 Task: Move the task Integrate website with a new live chat support system to the section Done in the project BeyondPlan and filter the tasks in the project by Due this week
Action: Mouse moved to (596, 401)
Screenshot: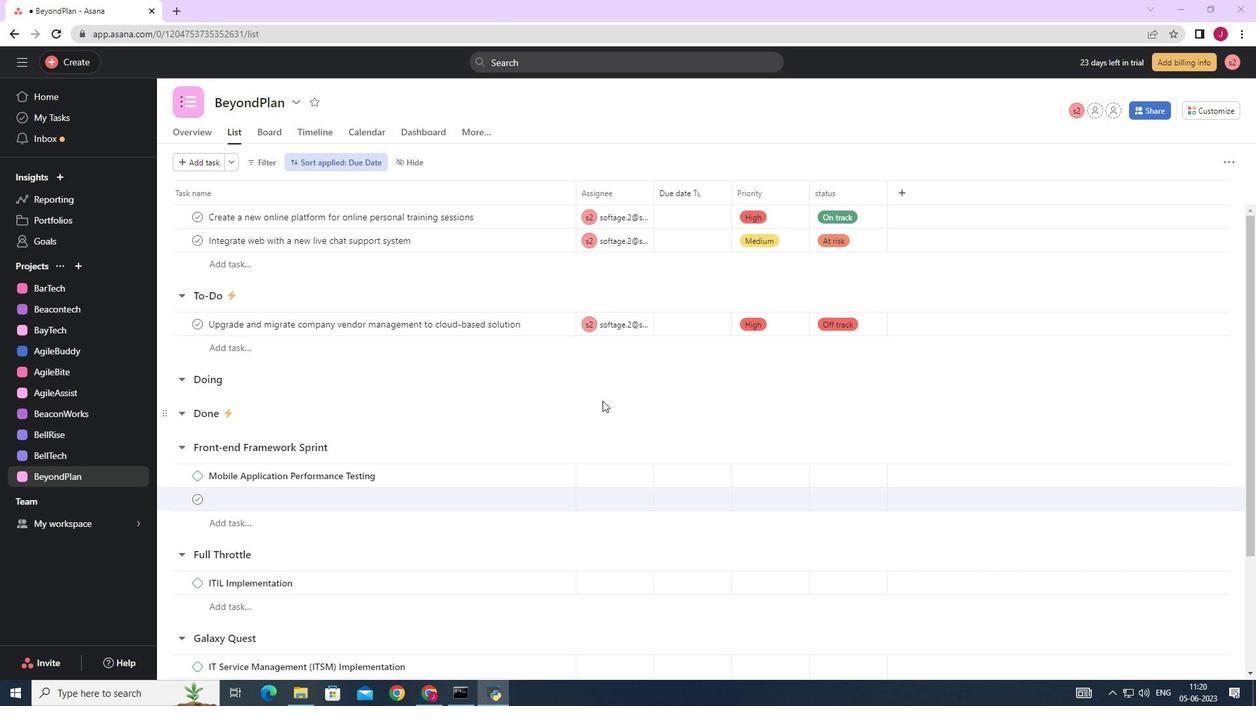 
Action: Mouse scrolled (596, 401) with delta (0, 0)
Screenshot: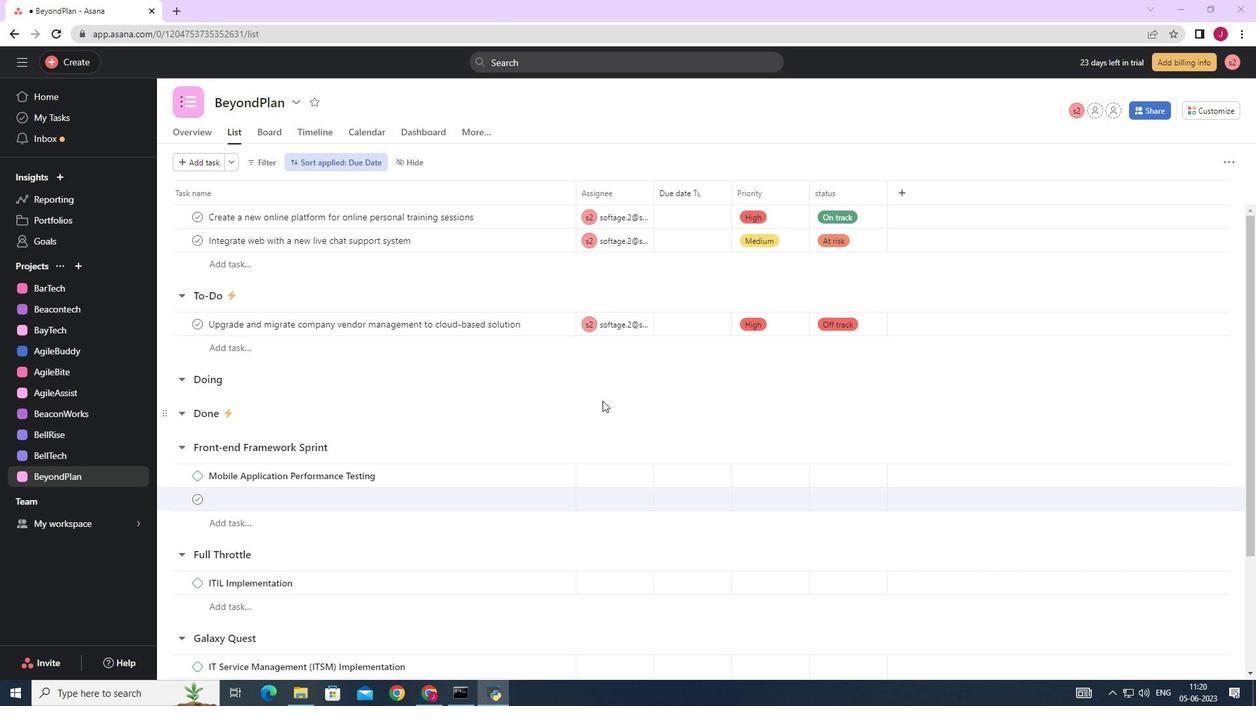 
Action: Mouse moved to (594, 401)
Screenshot: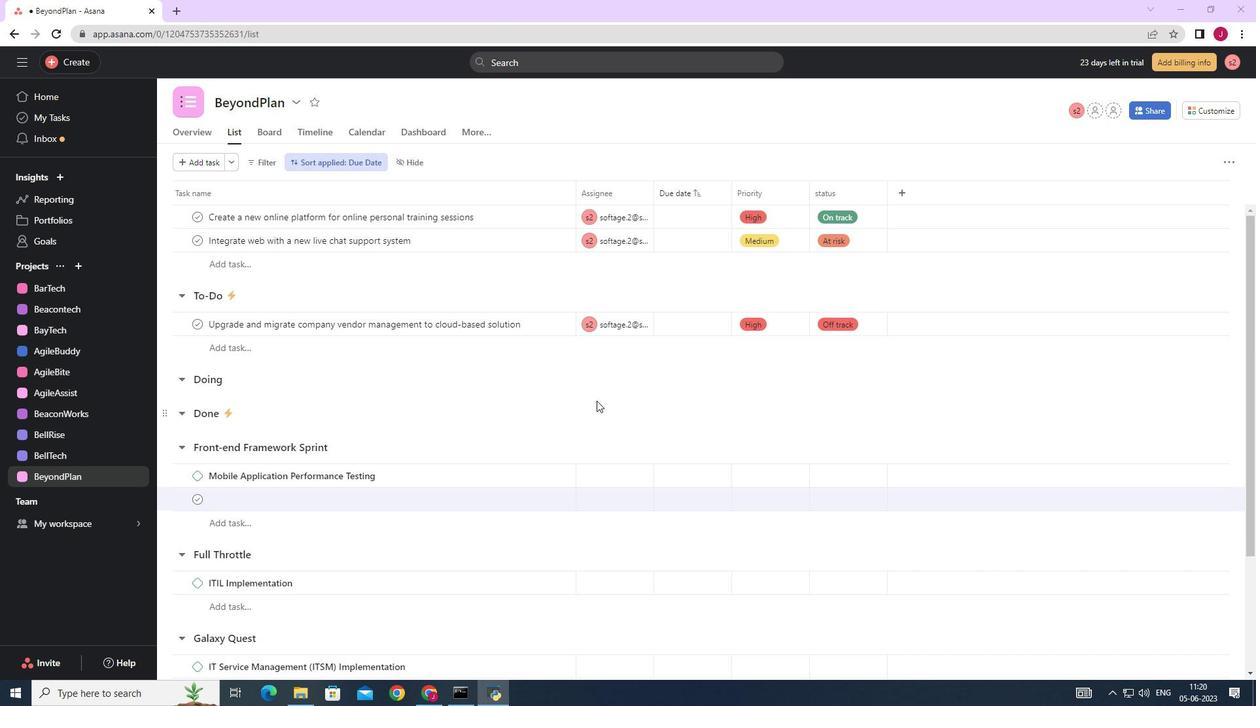 
Action: Mouse scrolled (594, 401) with delta (0, 0)
Screenshot: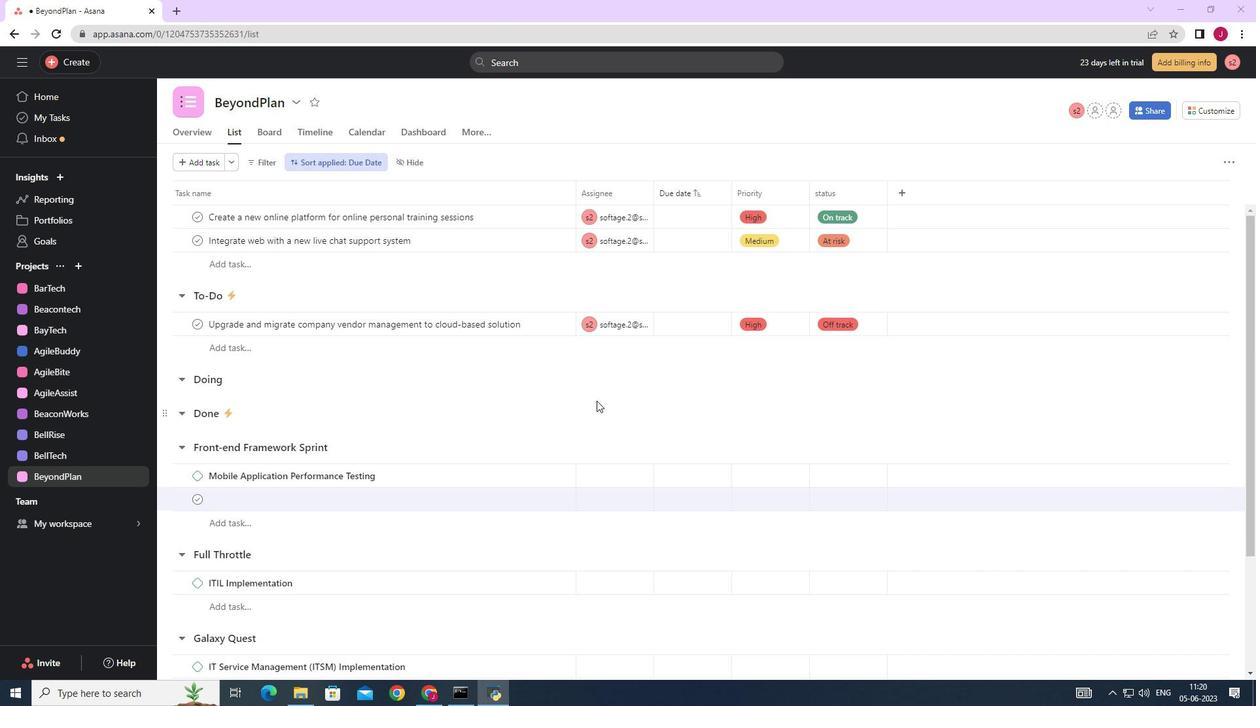 
Action: Mouse moved to (592, 401)
Screenshot: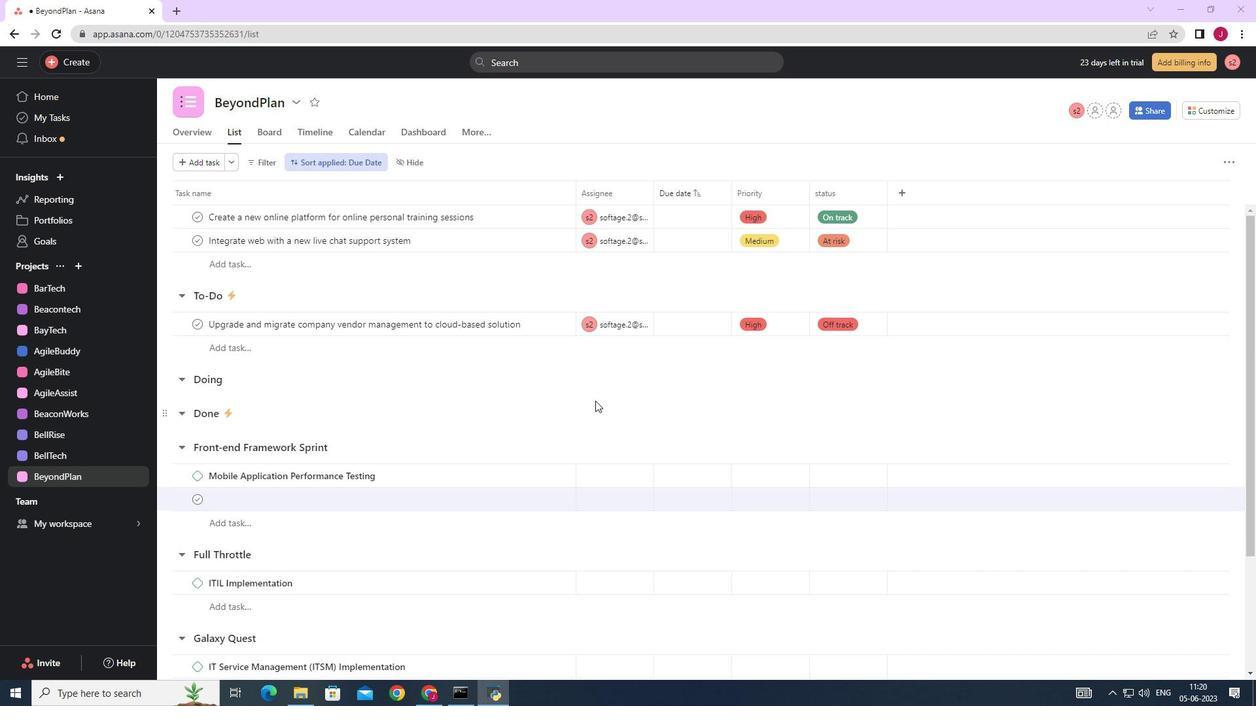 
Action: Mouse scrolled (592, 401) with delta (0, 0)
Screenshot: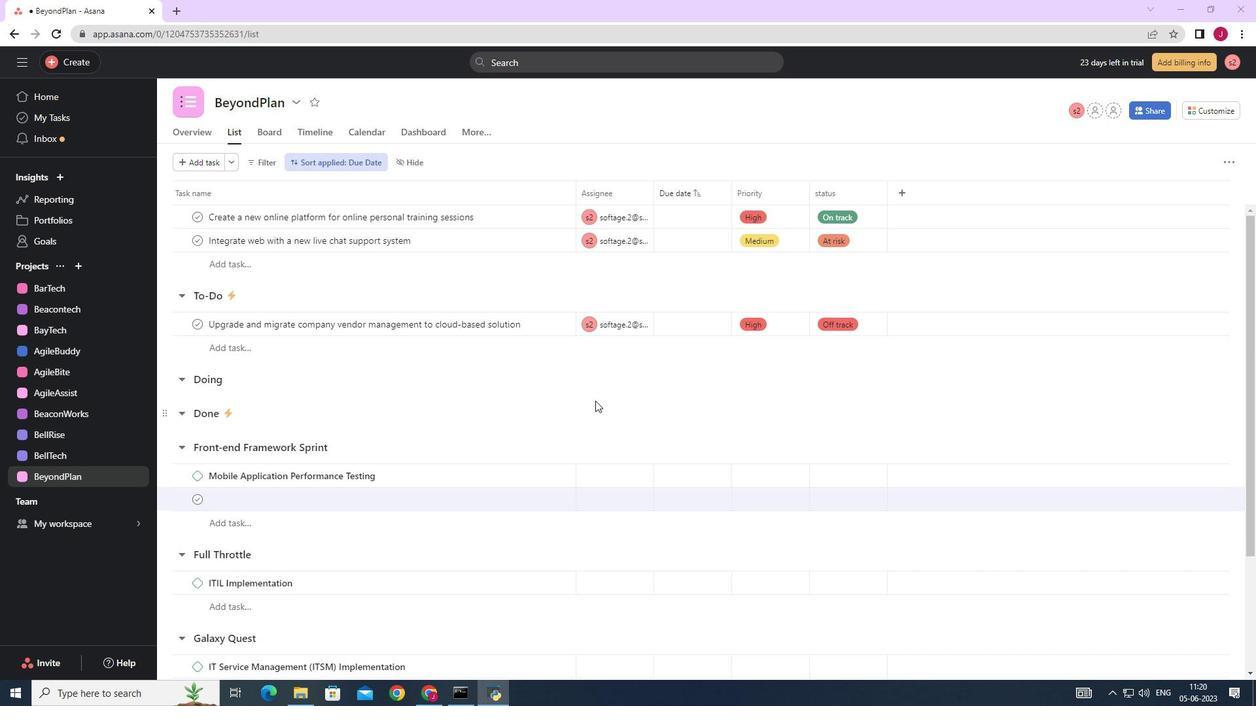 
Action: Mouse moved to (538, 243)
Screenshot: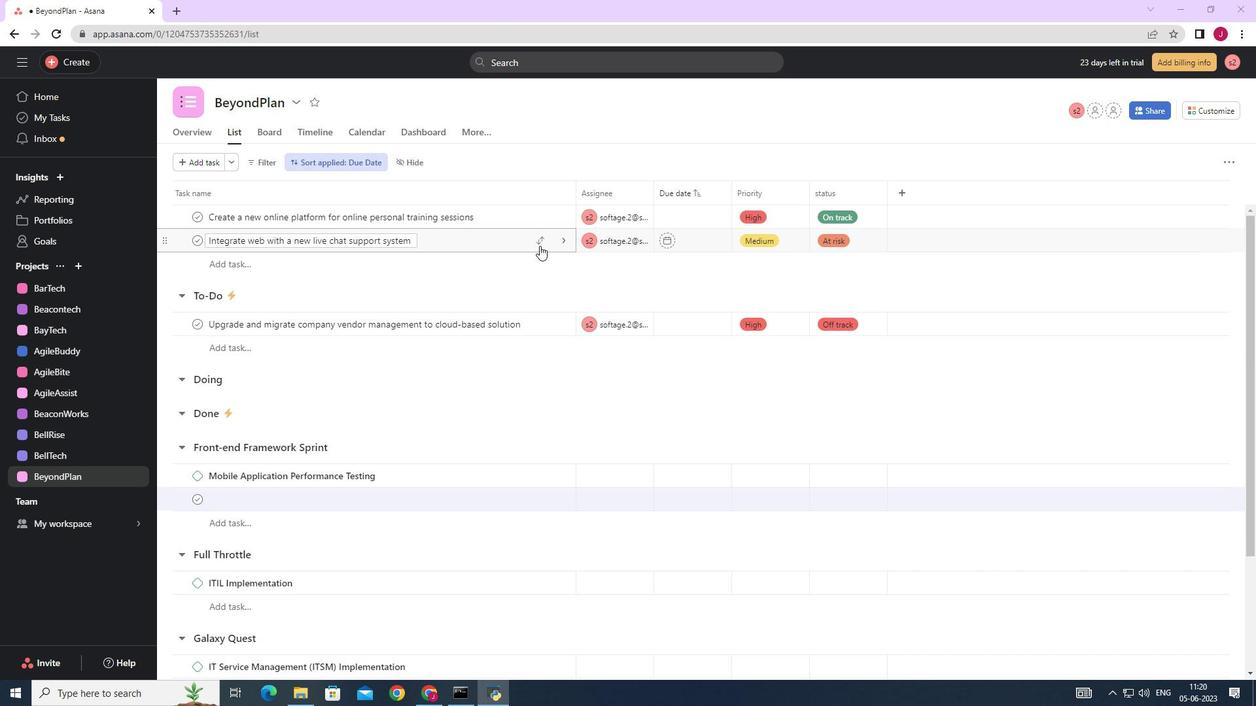
Action: Mouse pressed left at (538, 243)
Screenshot: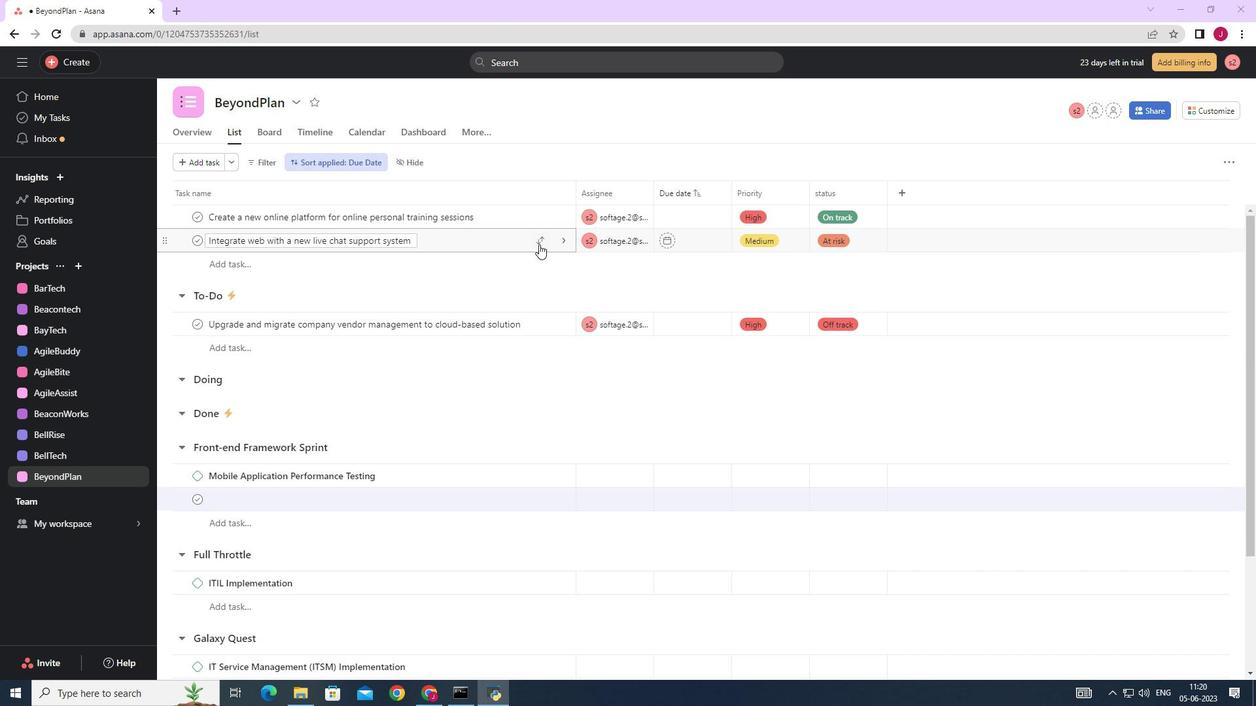 
Action: Mouse moved to (445, 359)
Screenshot: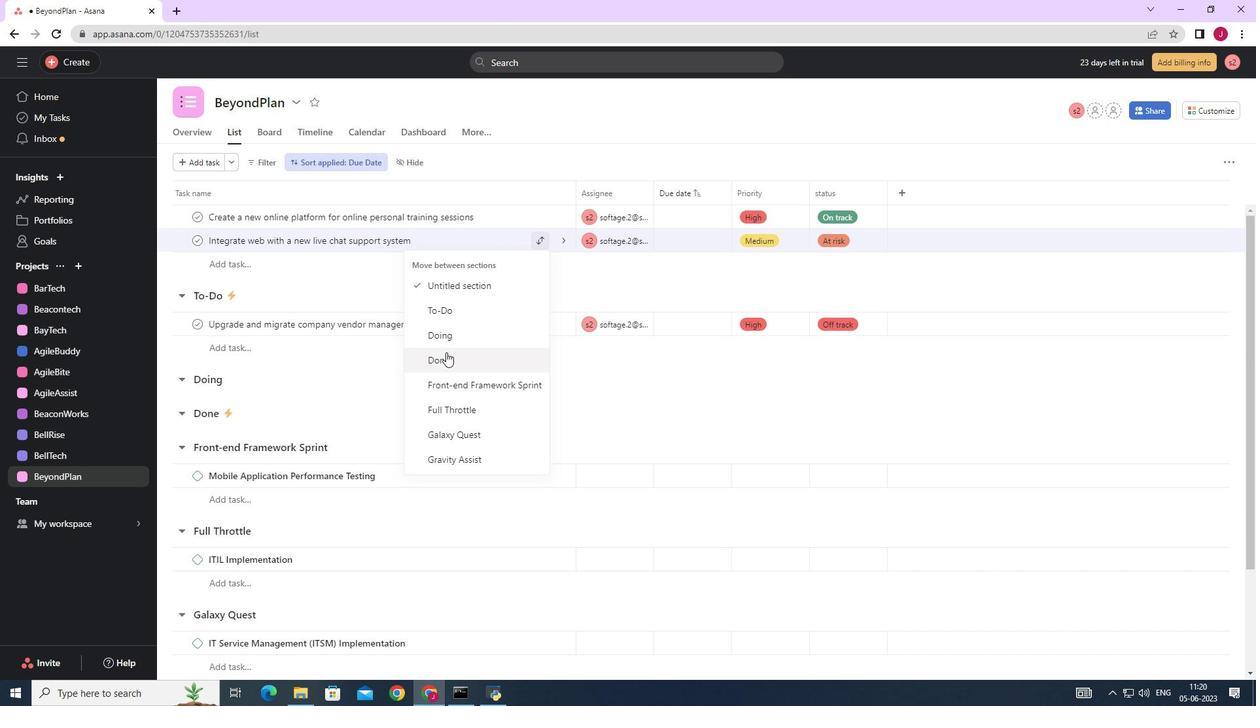 
Action: Mouse pressed left at (445, 359)
Screenshot: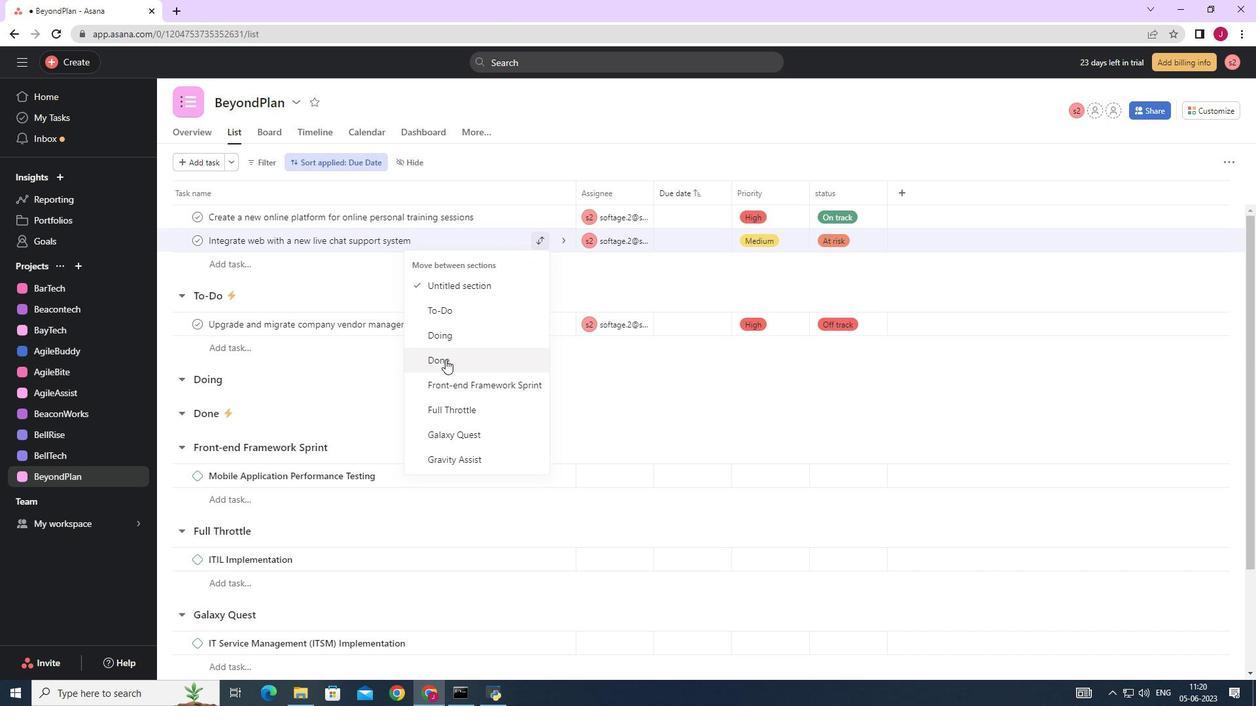 
Action: Mouse moved to (256, 162)
Screenshot: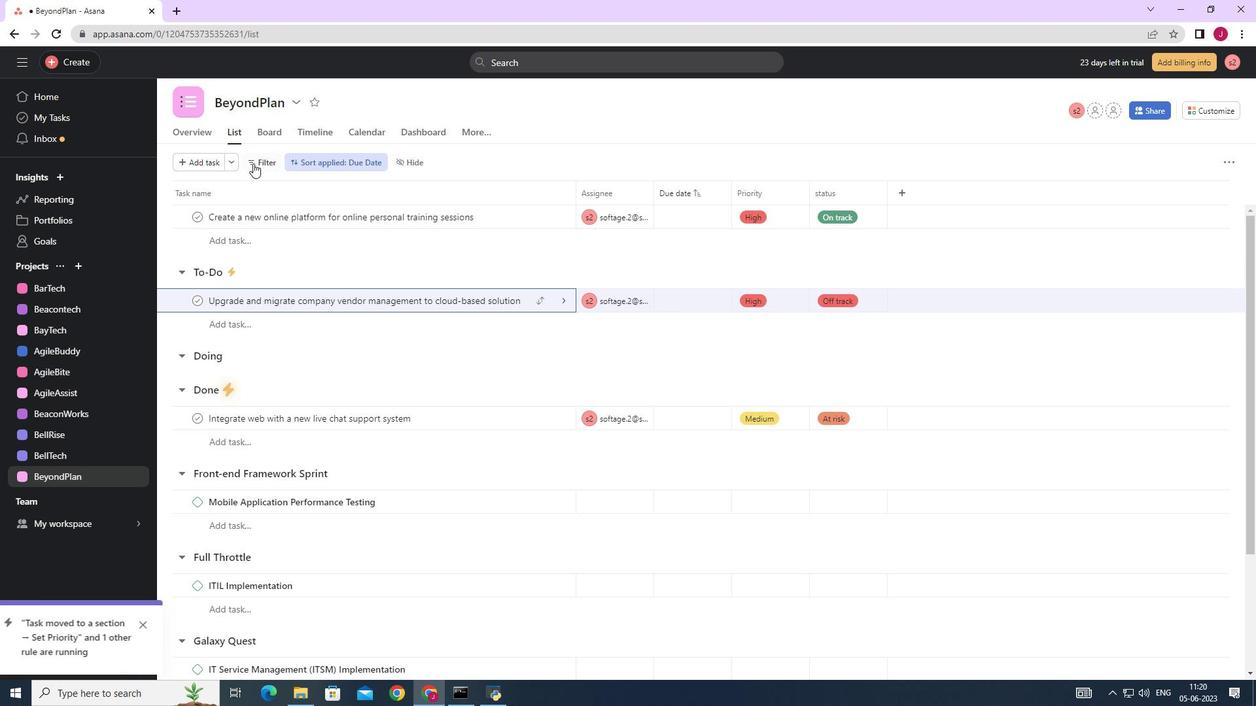 
Action: Mouse pressed left at (256, 162)
Screenshot: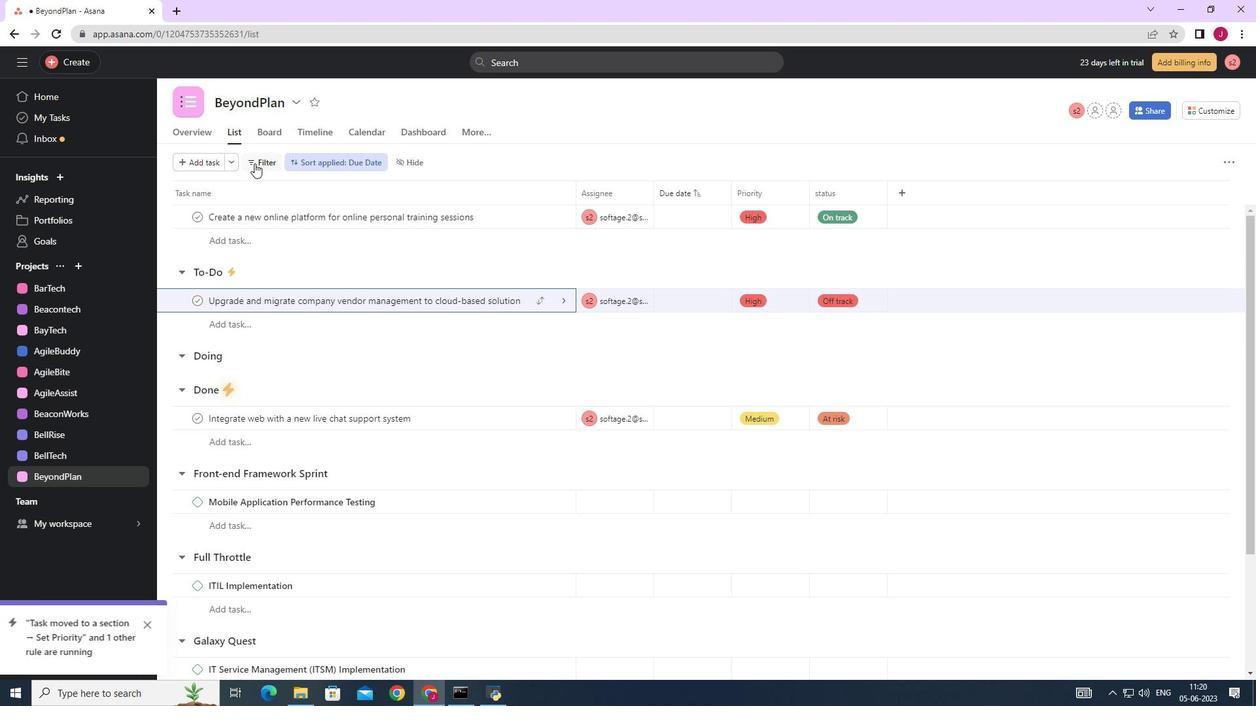 
Action: Mouse moved to (503, 212)
Screenshot: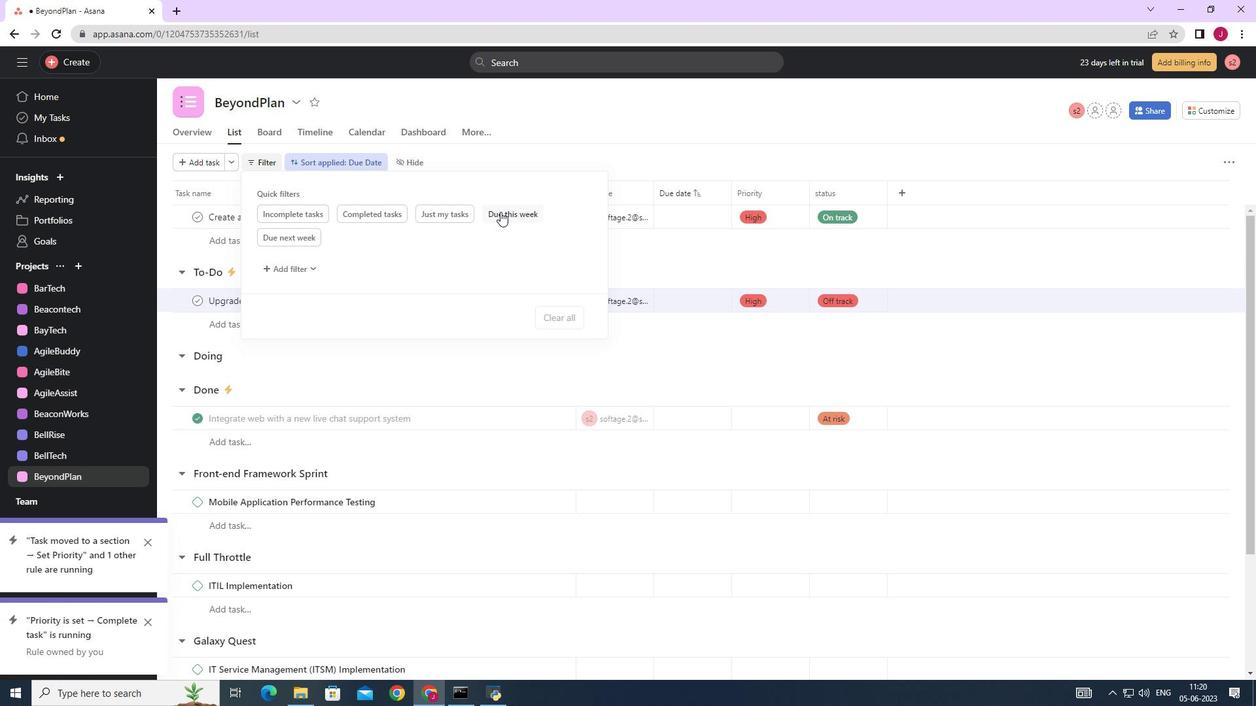 
Action: Mouse pressed left at (503, 212)
Screenshot: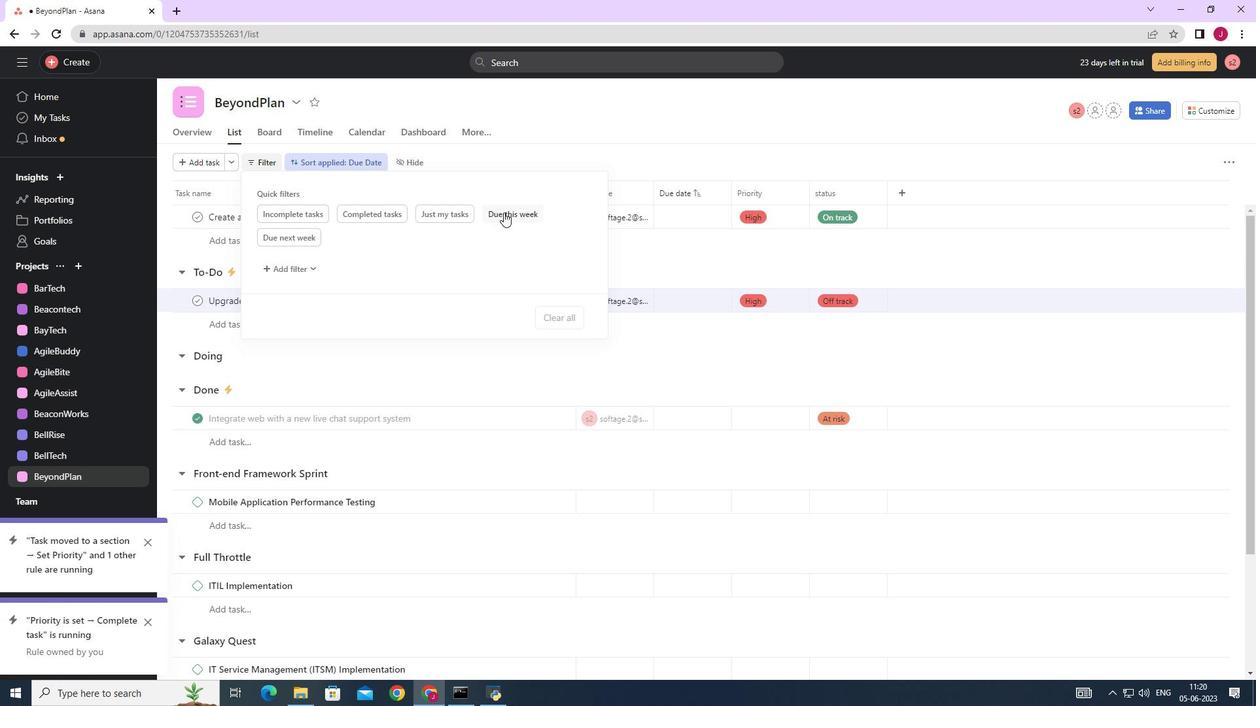 
Action: Mouse moved to (953, 424)
Screenshot: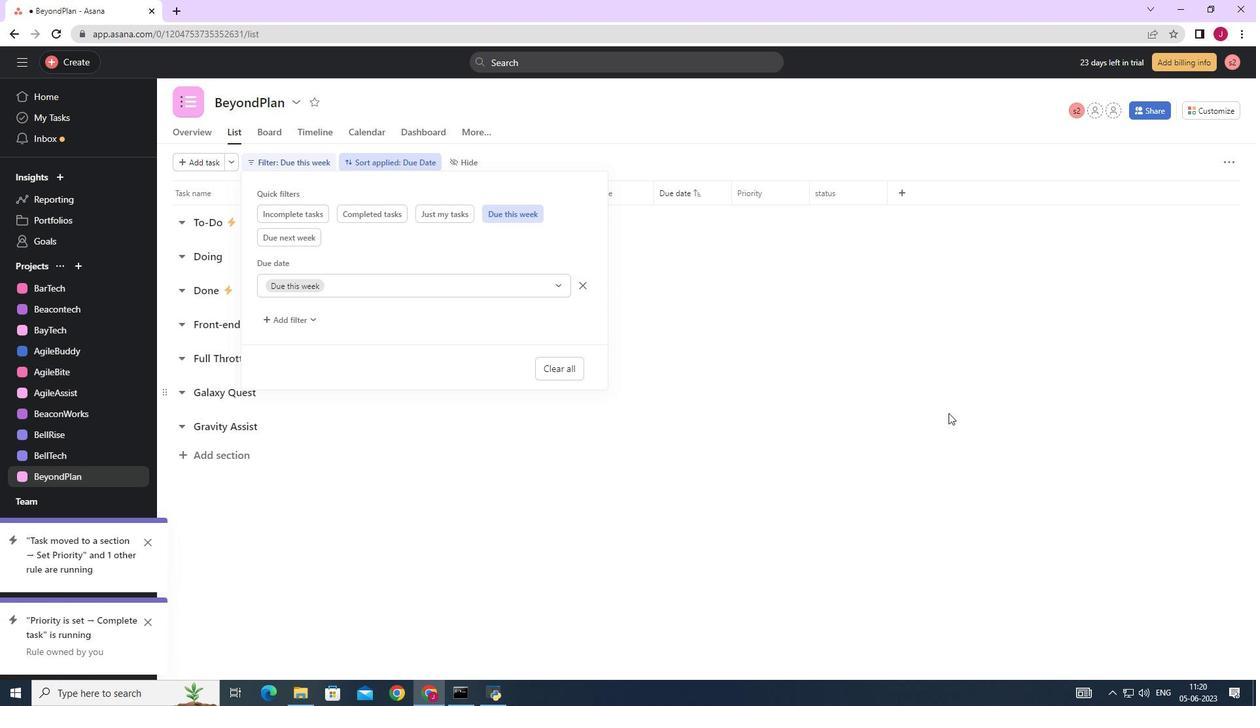 
Action: Mouse pressed left at (953, 424)
Screenshot: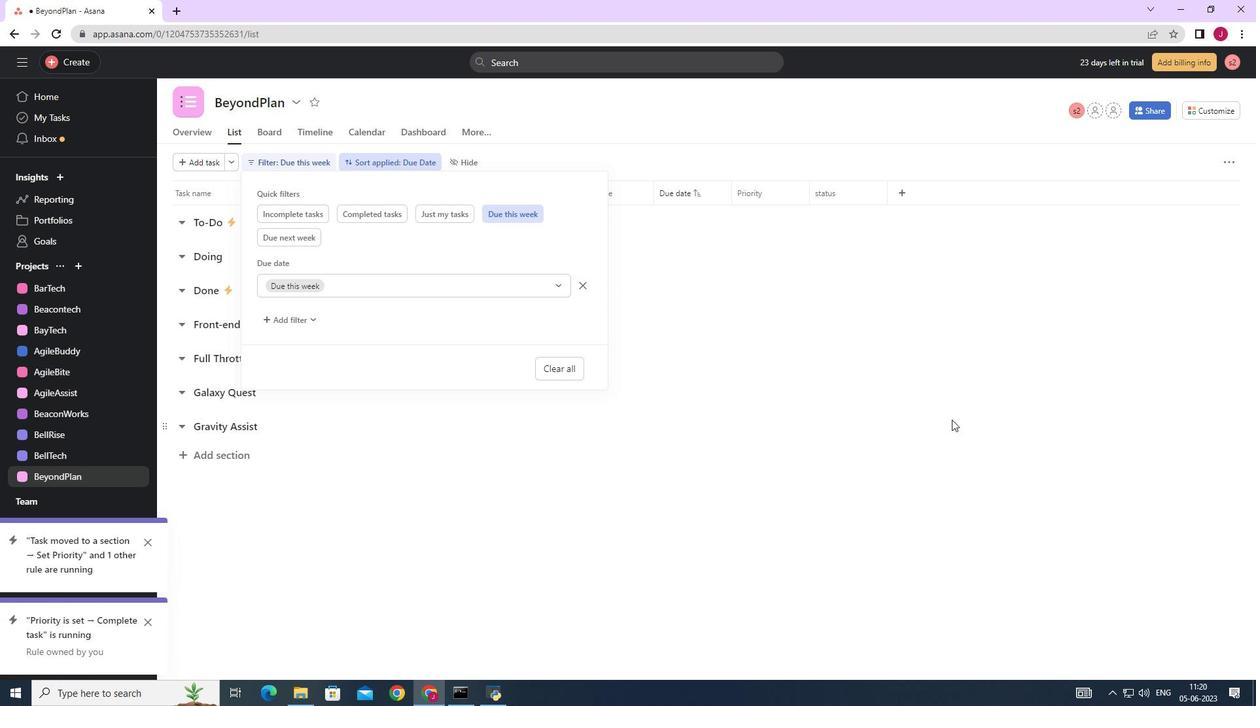 
